 Task: Create Card Quality Control Planning in Board Content Amplification Platforms to Workspace Debt Financing. Create Card Social Media Conference Review in Board Social Media Campaign Planning to Workspace Debt Financing. Create Card Quality Control Execution in Board Market Entry Strategy and Analysis for Emerging Markets to Workspace Debt Financing
Action: Mouse moved to (64, 247)
Screenshot: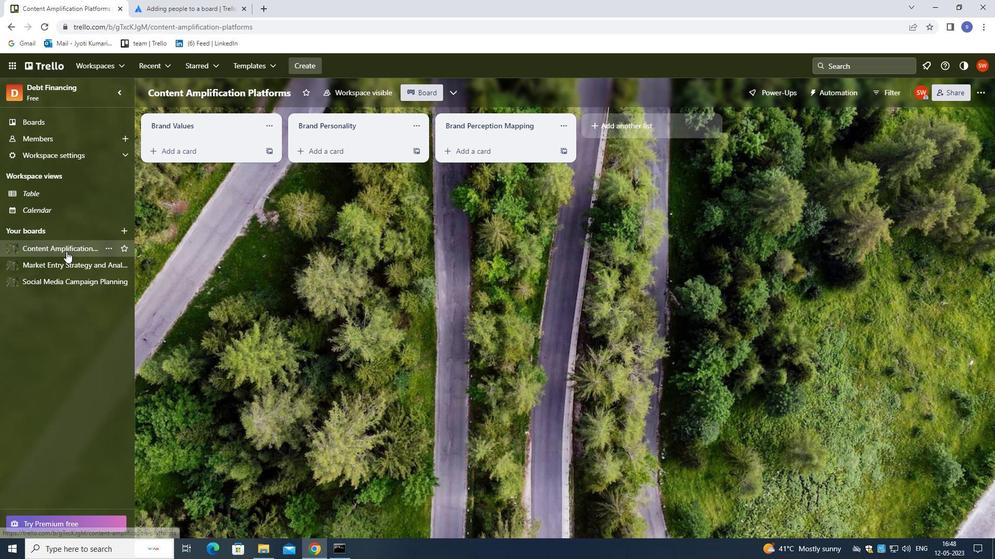 
Action: Mouse pressed left at (64, 247)
Screenshot: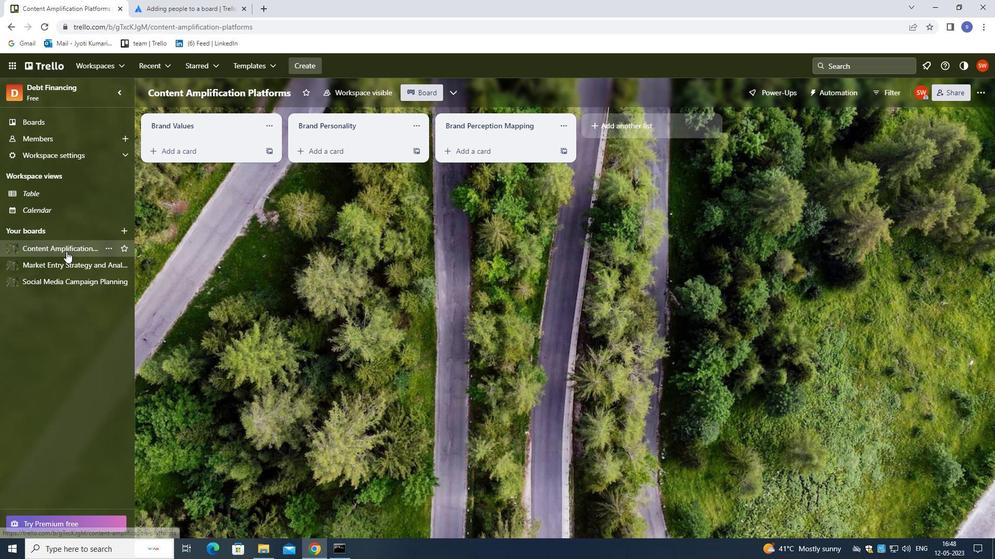 
Action: Mouse moved to (172, 148)
Screenshot: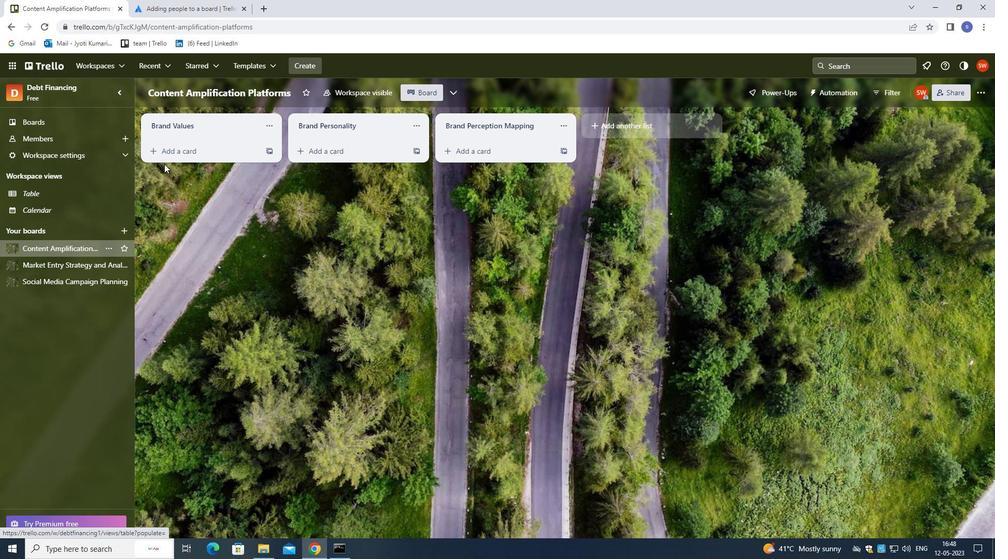 
Action: Mouse pressed left at (172, 148)
Screenshot: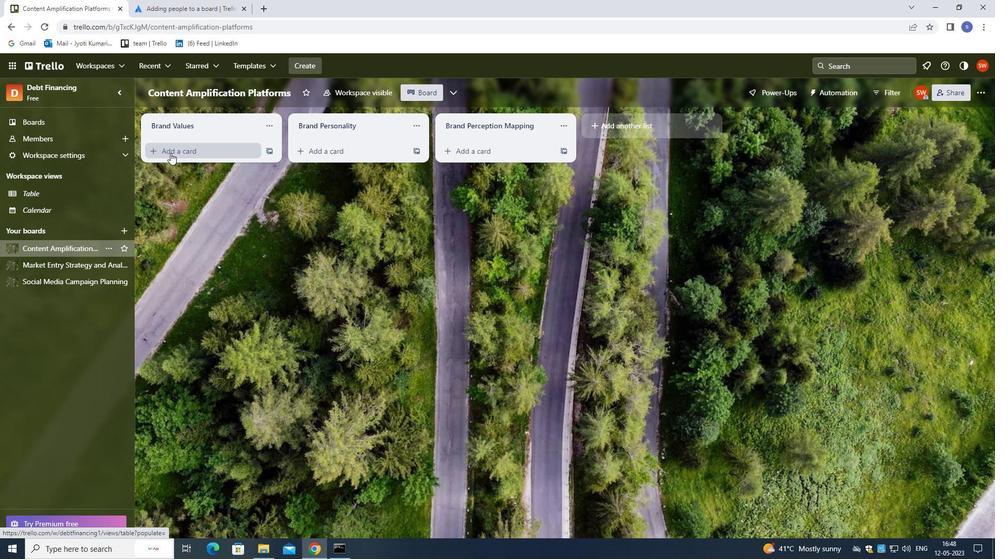
Action: Mouse moved to (272, 276)
Screenshot: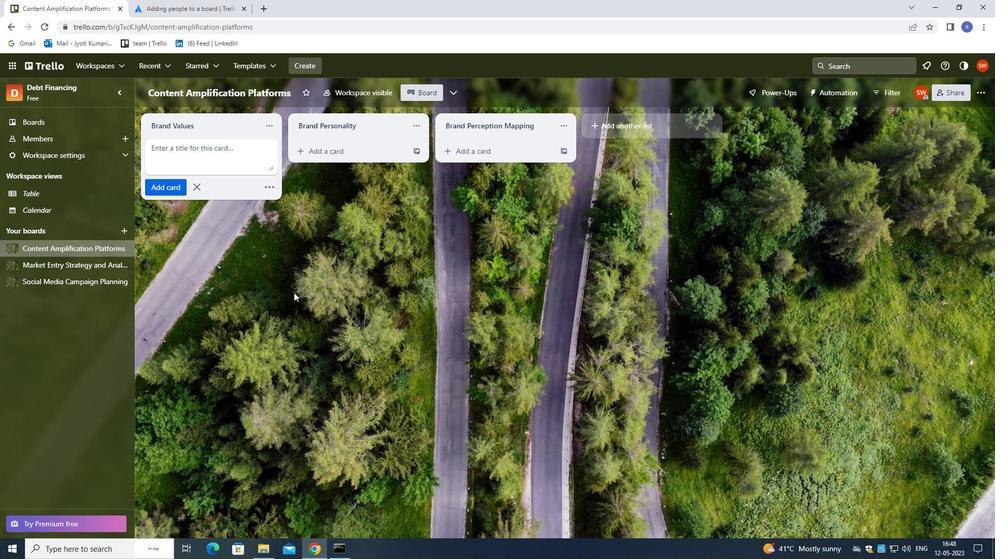 
Action: Key pressed <Key.shift>QUALITY<Key.space><Key.shift>CONTROL<Key.space><Key.shift>PLANNING<Key.enter>
Screenshot: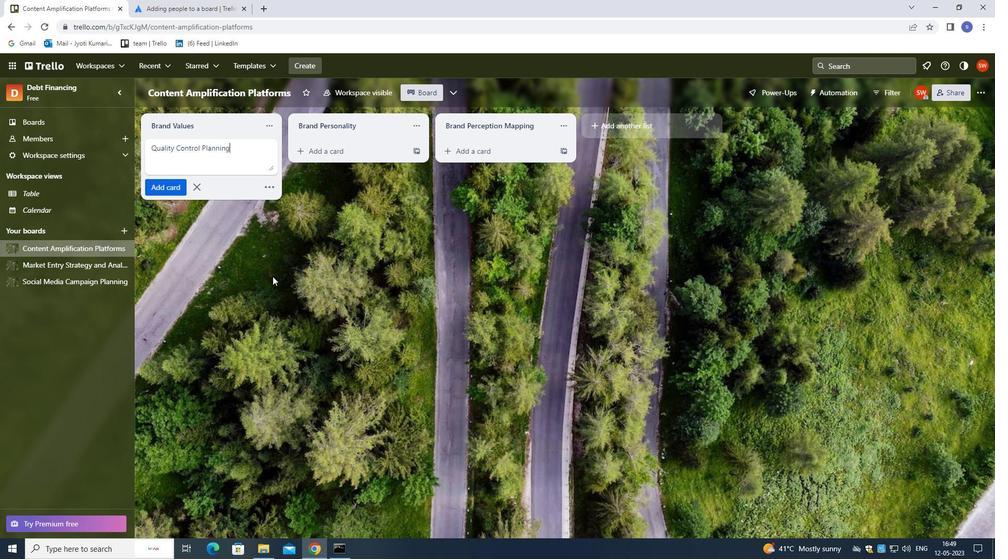 
Action: Mouse moved to (85, 282)
Screenshot: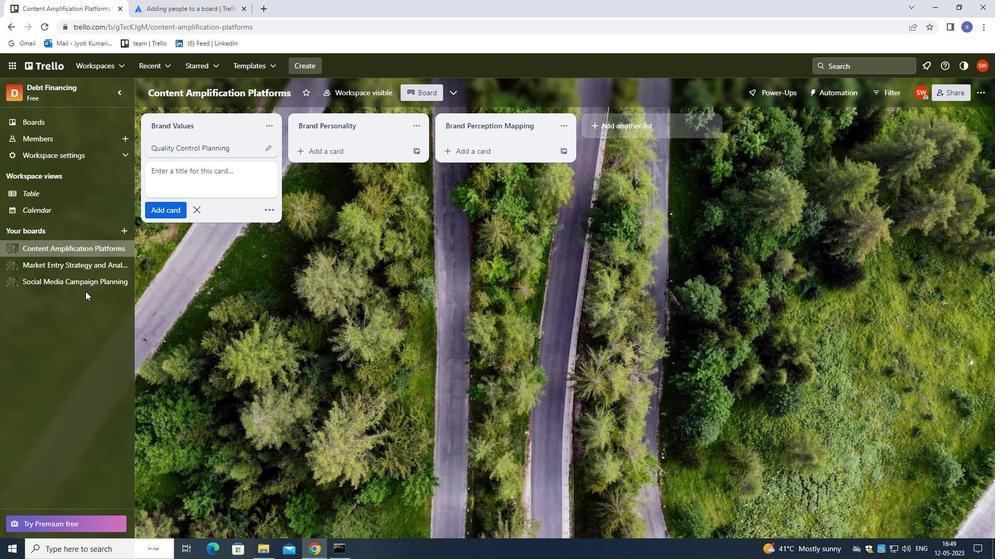 
Action: Mouse pressed left at (85, 282)
Screenshot: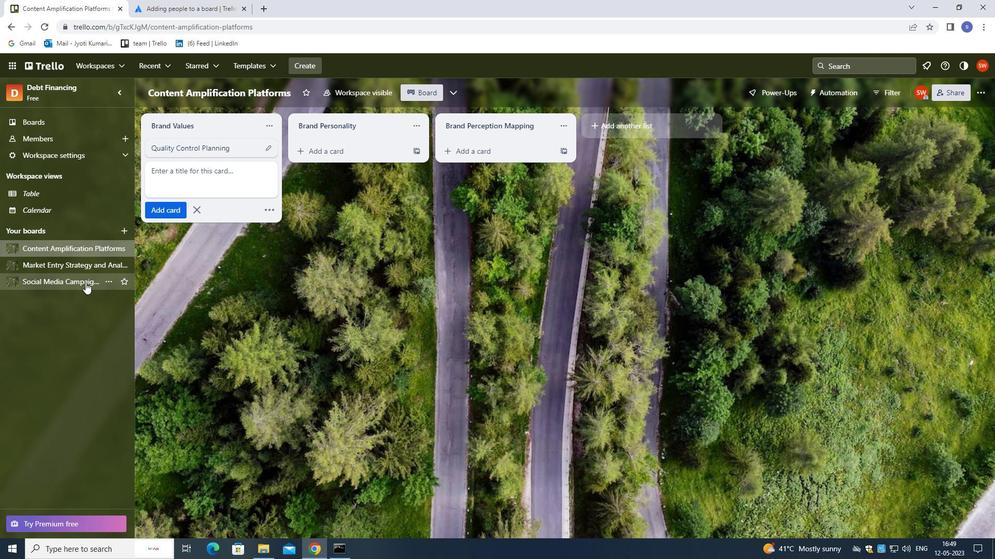 
Action: Mouse moved to (192, 153)
Screenshot: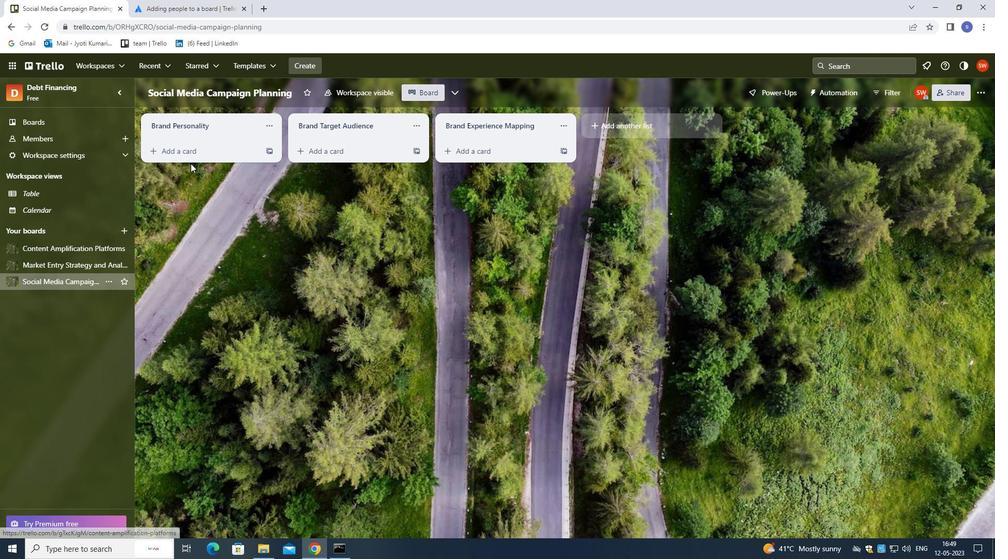 
Action: Mouse pressed left at (192, 153)
Screenshot: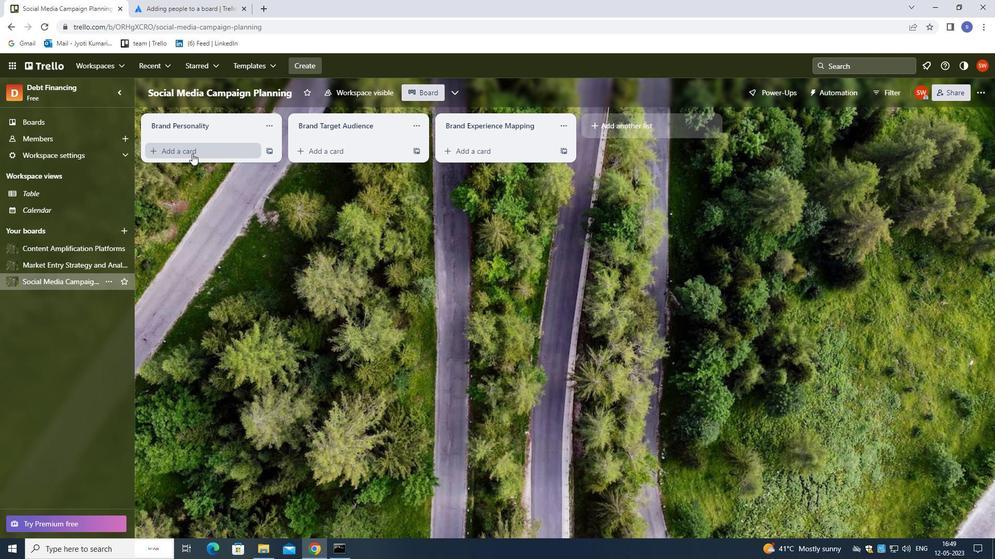 
Action: Mouse moved to (274, 186)
Screenshot: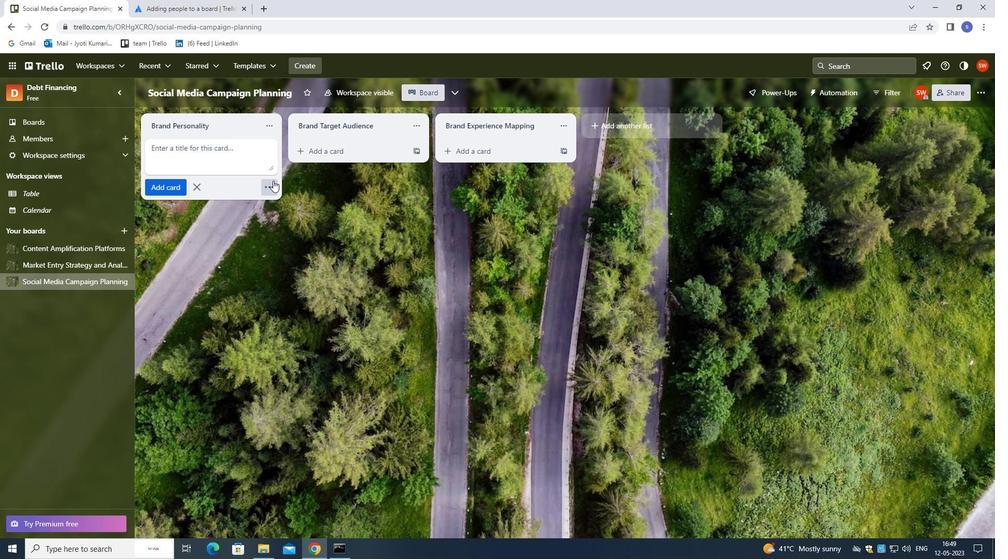 
Action: Key pressed <Key.shift><Key.shift><Key.shift><Key.shift><Key.shift>SOCIAL<Key.space><Key.shift>MEDIA<Key.space><Key.shift><Key.shift><Key.shift><Key.shift><Key.shift><Key.shift><Key.shift><Key.shift><Key.shift><Key.shift><Key.shift><Key.shift><Key.shift><Key.shift><Key.shift><Key.shift><Key.shift><Key.shift><Key.shift><Key.shift>CONFERENCE<Key.space><Key.shift><Key.shift><Key.shift>REVIEW<Key.enter>
Screenshot: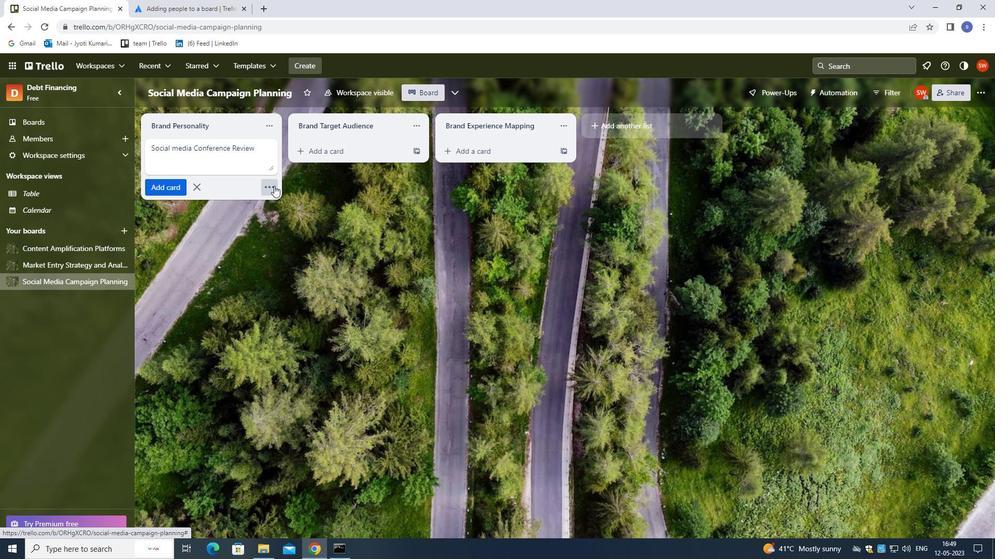 
Action: Mouse moved to (63, 267)
Screenshot: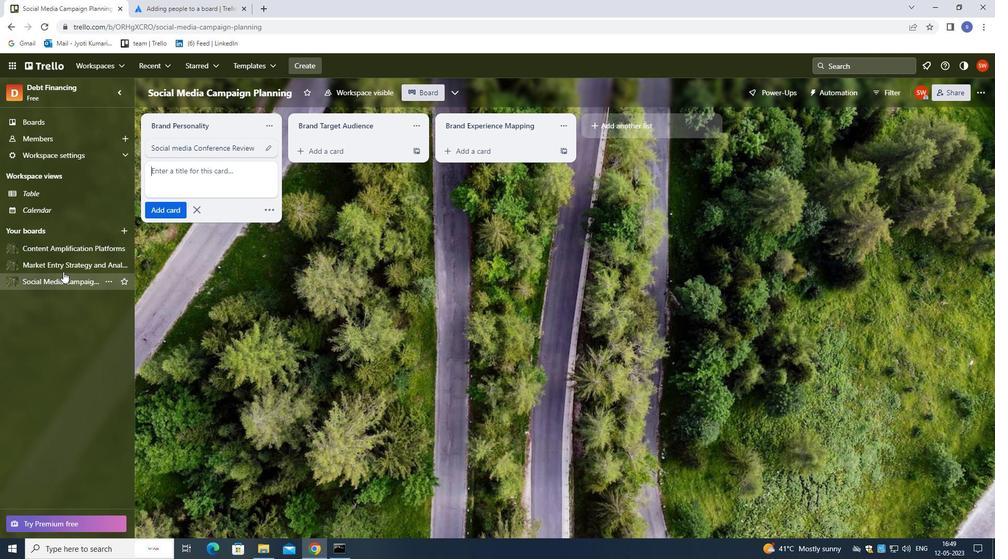 
Action: Mouse pressed left at (63, 267)
Screenshot: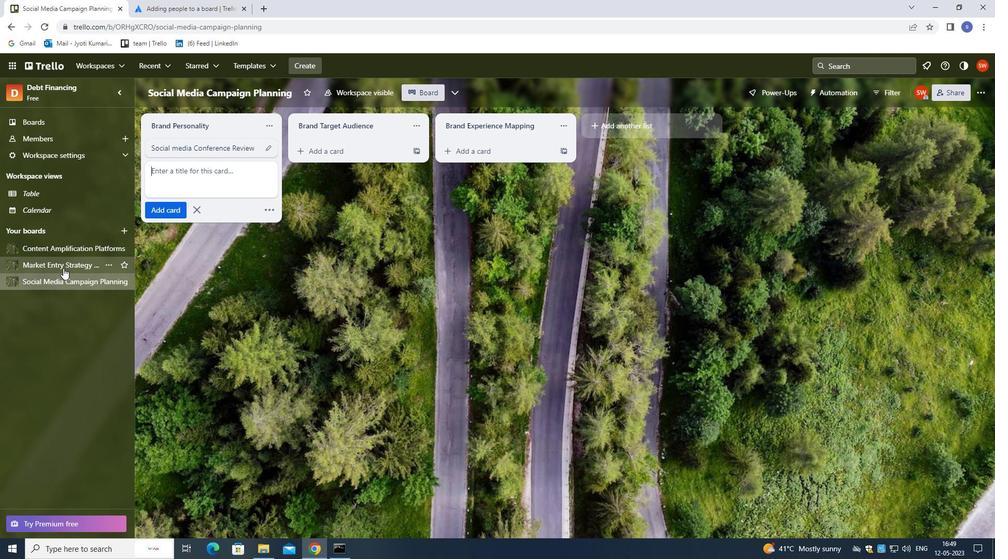 
Action: Mouse moved to (183, 151)
Screenshot: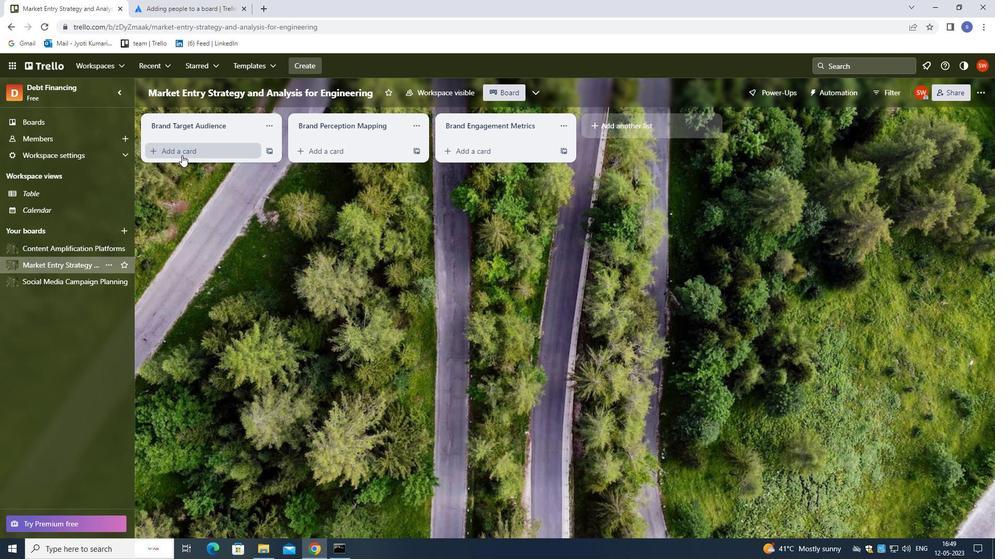 
Action: Mouse pressed left at (183, 151)
Screenshot: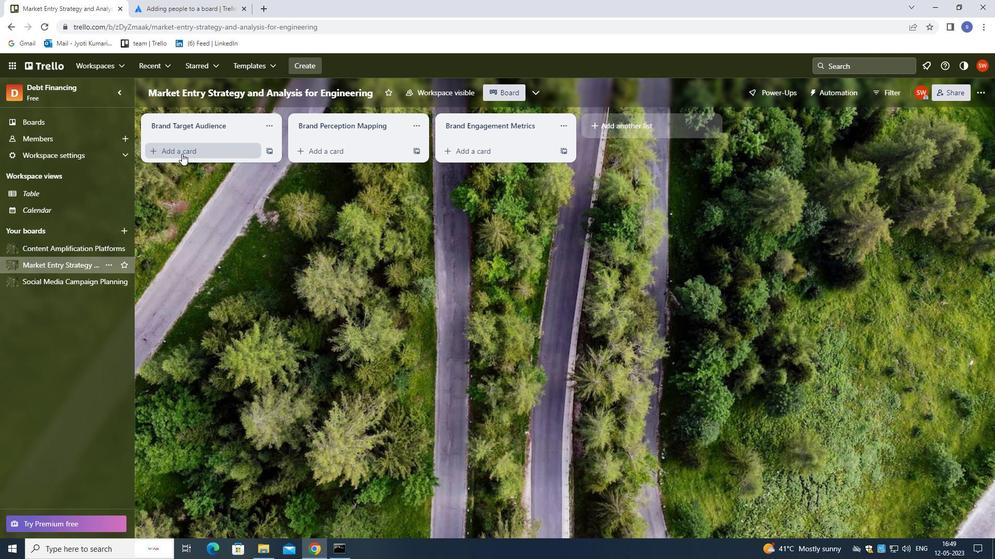 
Action: Mouse moved to (198, 201)
Screenshot: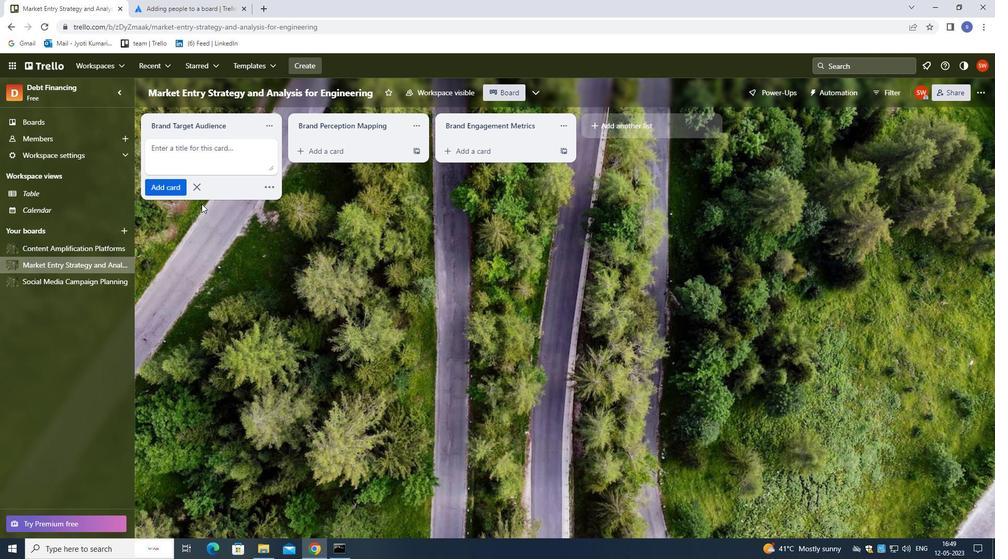 
Action: Key pressed <Key.shift>QUALITY<Key.space><Key.shift>CON<Key.backspace><Key.backspace>ONTROL<Key.space><Key.shift>EXECUTION<Key.enter>
Screenshot: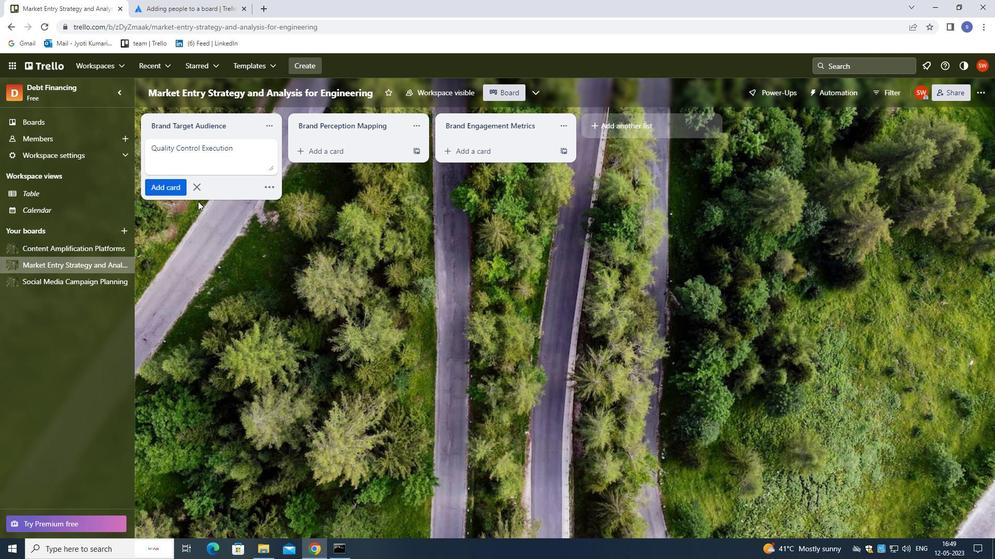 
Action: Mouse moved to (184, 193)
Screenshot: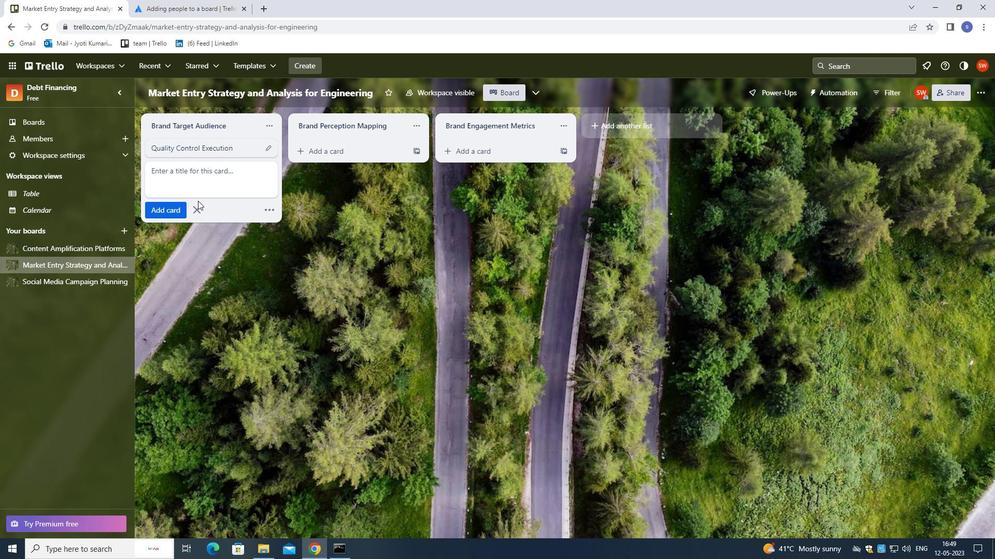 
